 Task: Add a condition where "Channel Is Web Widget" in pending tickets.
Action: Mouse moved to (53, 367)
Screenshot: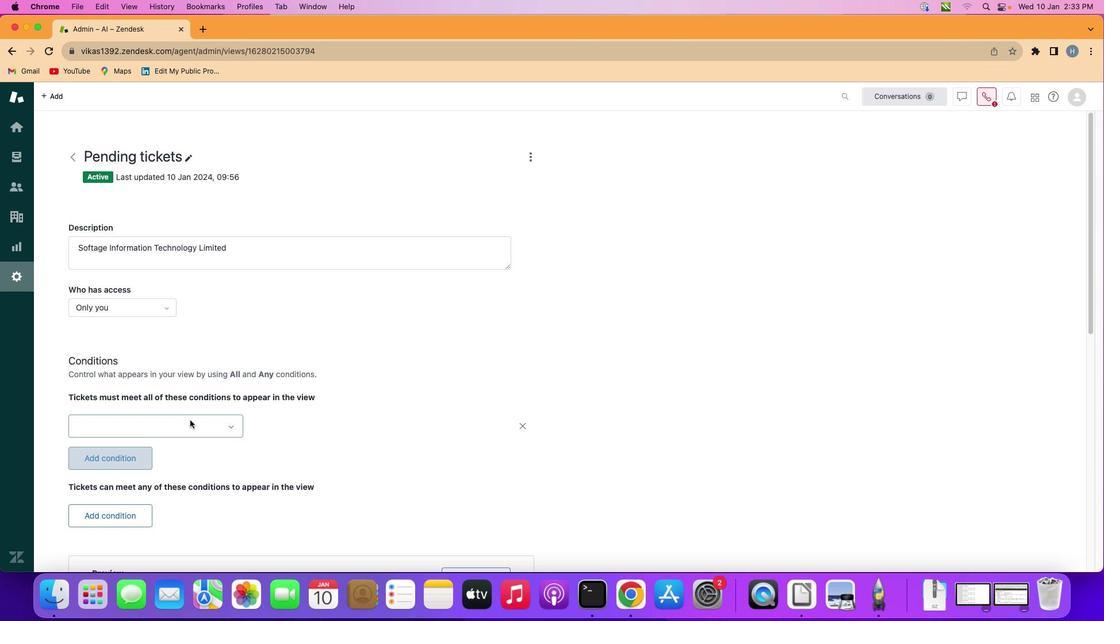 
Action: Mouse pressed left at (53, 367)
Screenshot: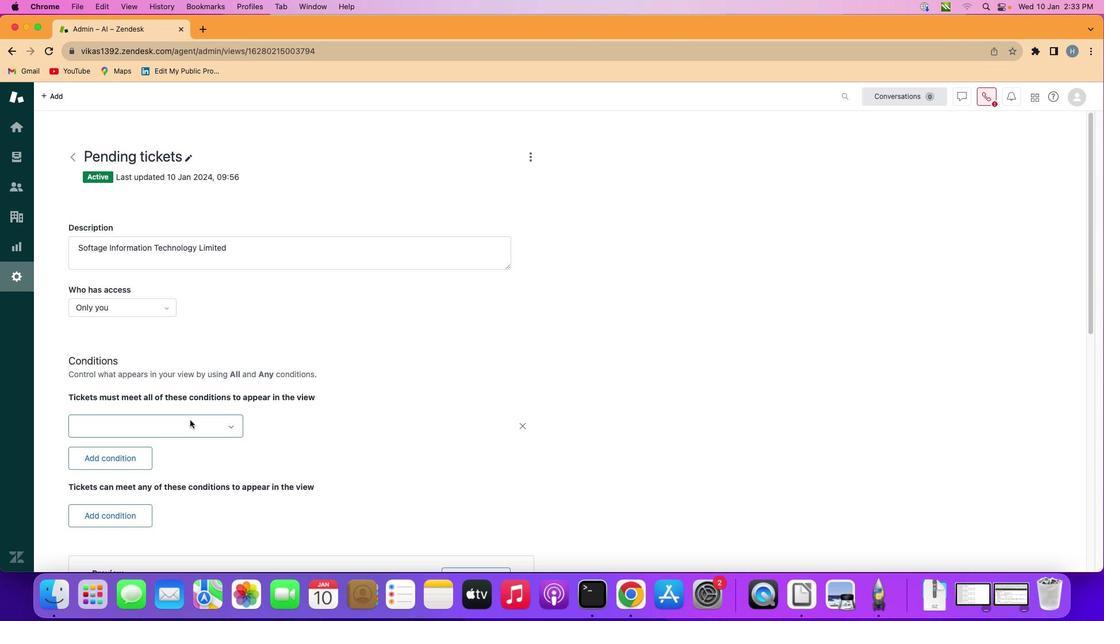 
Action: Mouse moved to (134, 363)
Screenshot: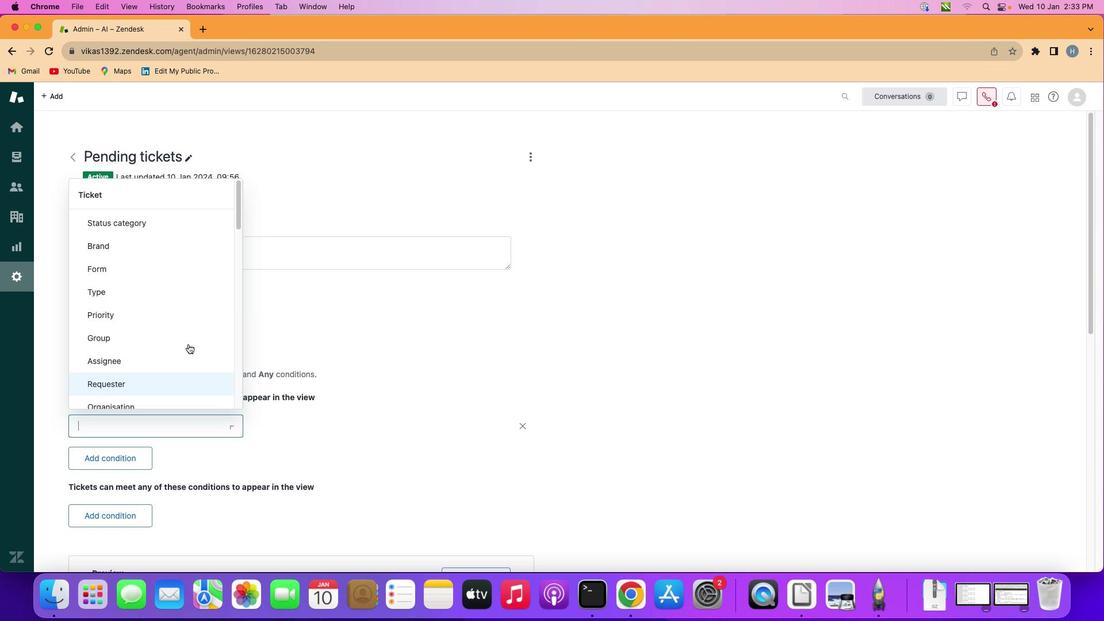 
Action: Mouse pressed left at (134, 363)
Screenshot: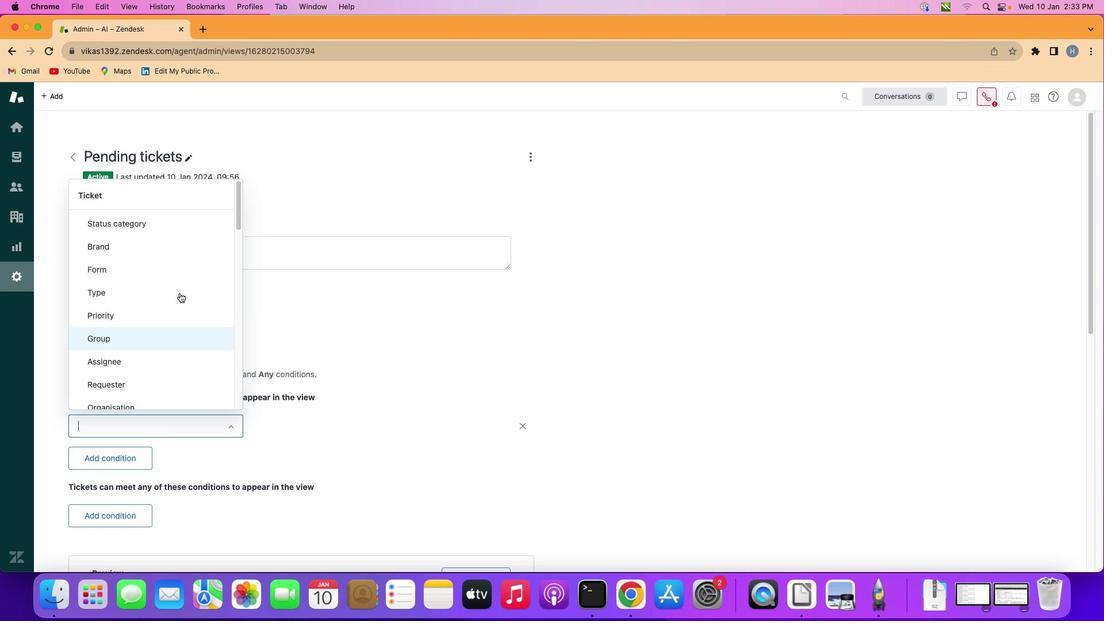 
Action: Mouse moved to (122, 239)
Screenshot: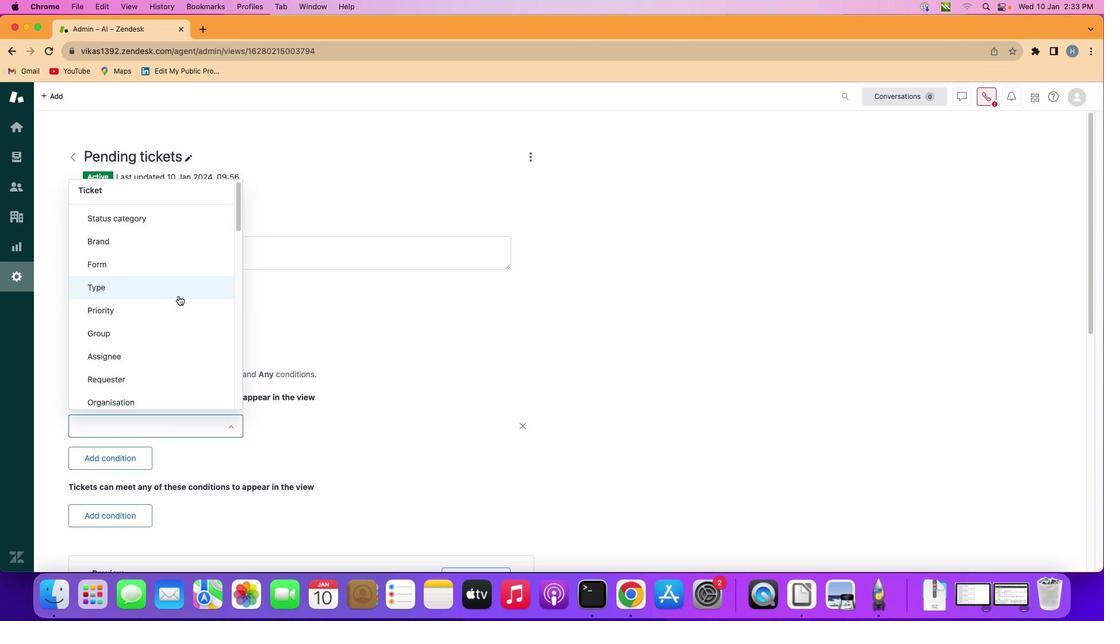 
Action: Mouse scrolled (122, 239) with delta (-55, -56)
Screenshot: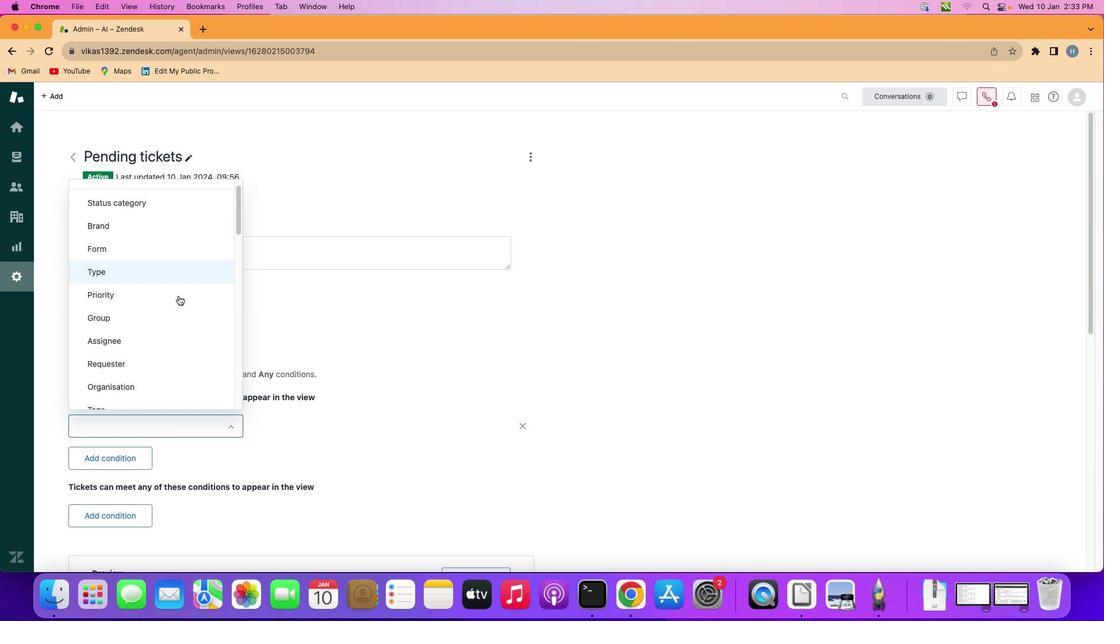 
Action: Mouse scrolled (122, 239) with delta (-55, -56)
Screenshot: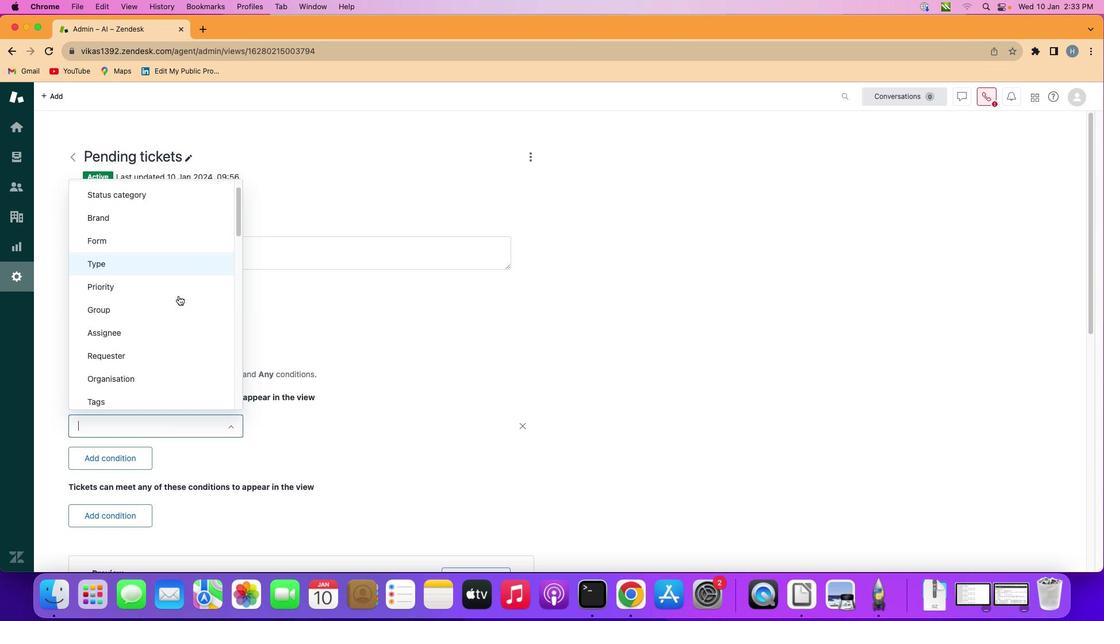 
Action: Mouse scrolled (122, 239) with delta (-55, -55)
Screenshot: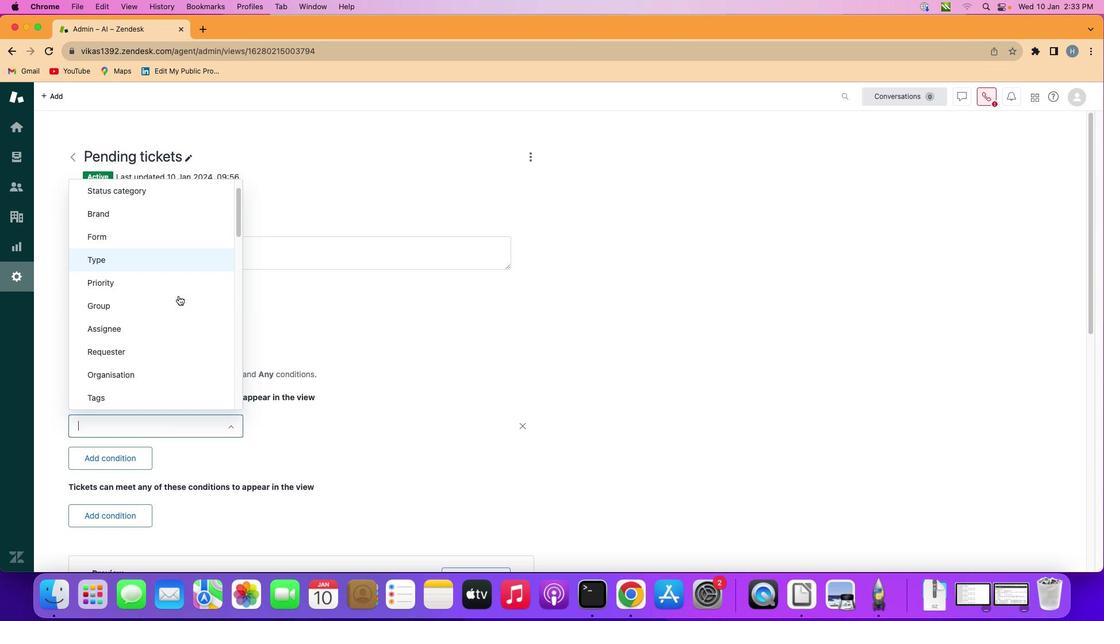 
Action: Mouse scrolled (122, 239) with delta (-55, -56)
Screenshot: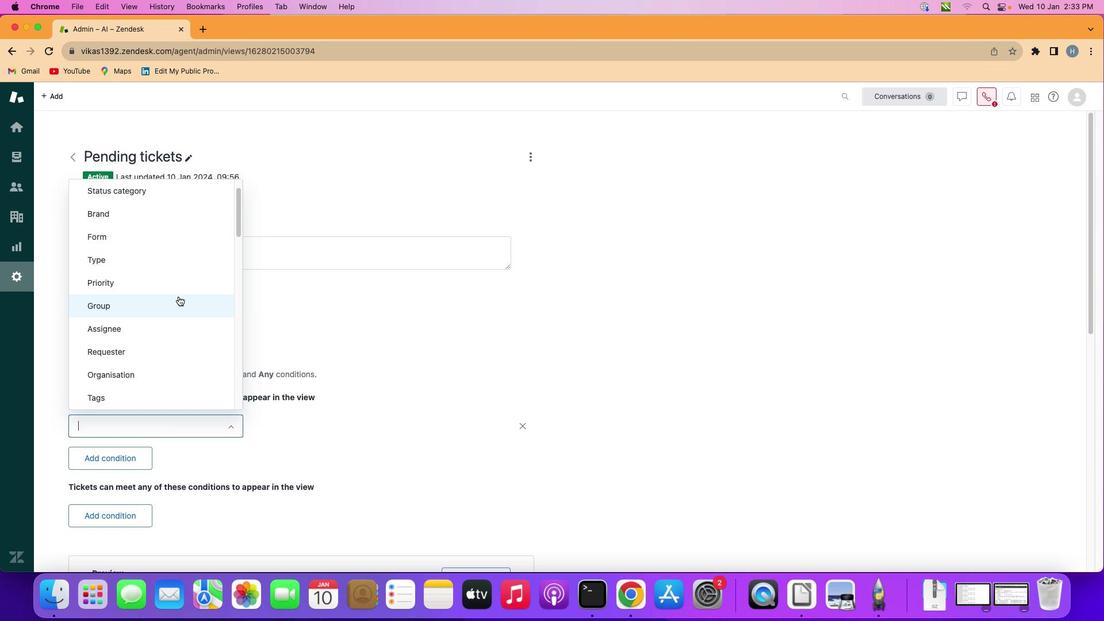 
Action: Mouse scrolled (122, 239) with delta (-55, -56)
Screenshot: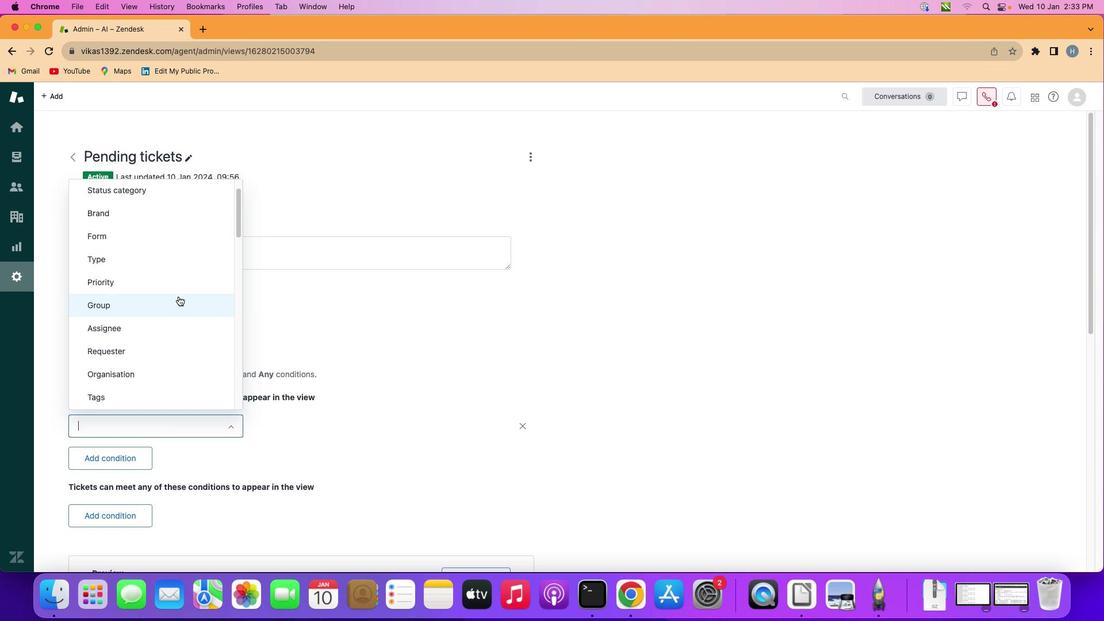 
Action: Mouse moved to (121, 239)
Screenshot: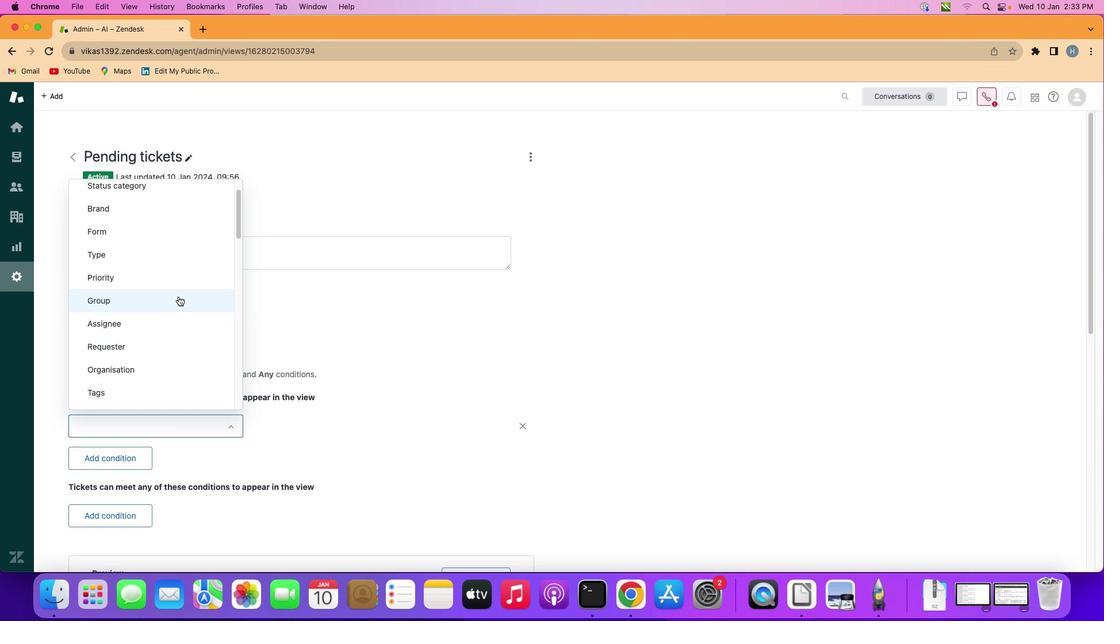 
Action: Mouse scrolled (121, 239) with delta (-55, -56)
Screenshot: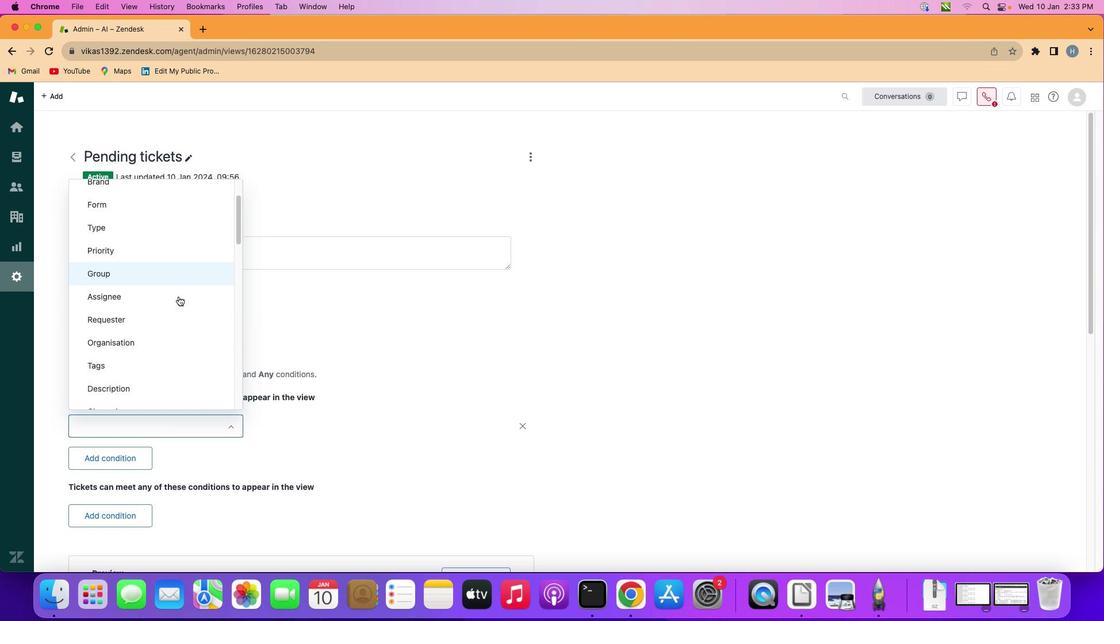 
Action: Mouse scrolled (121, 239) with delta (-55, -56)
Screenshot: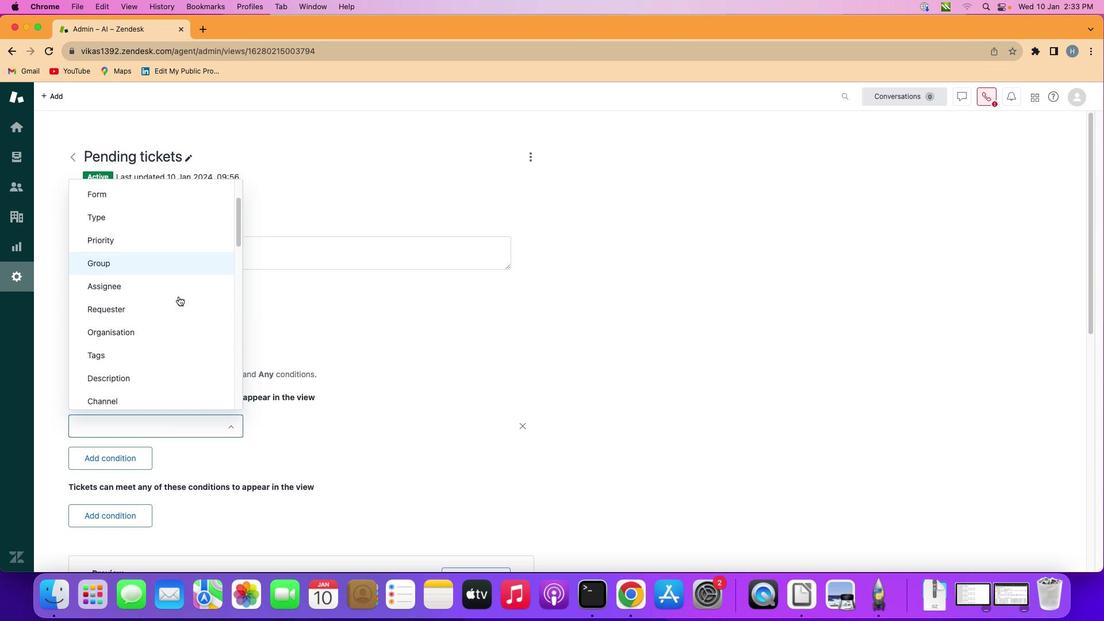 
Action: Mouse scrolled (121, 239) with delta (-55, -56)
Screenshot: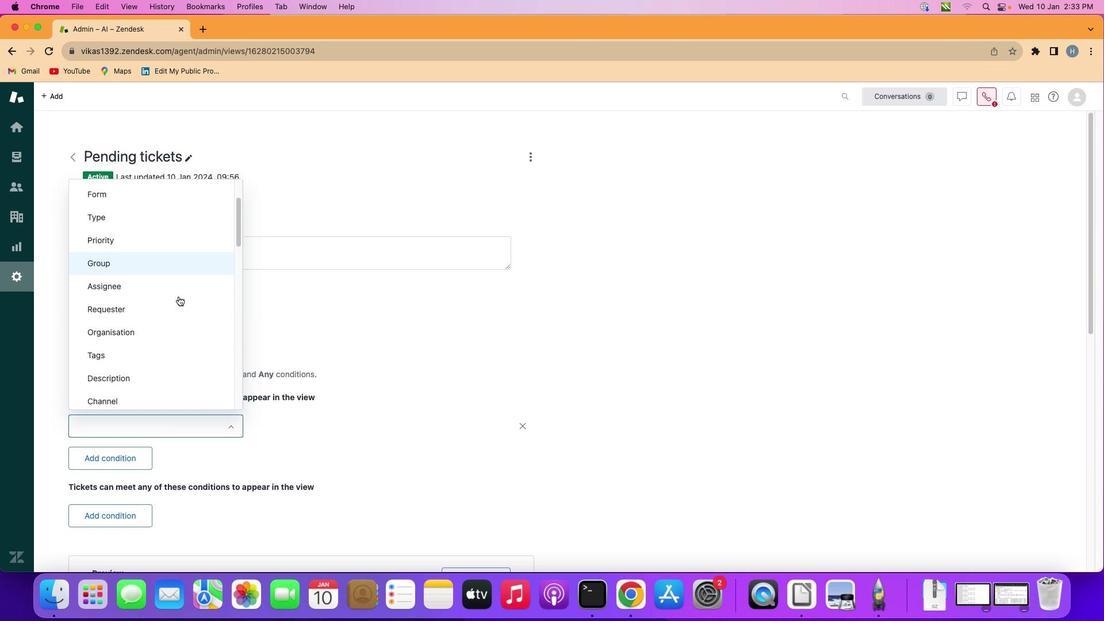
Action: Mouse scrolled (121, 239) with delta (-55, -56)
Screenshot: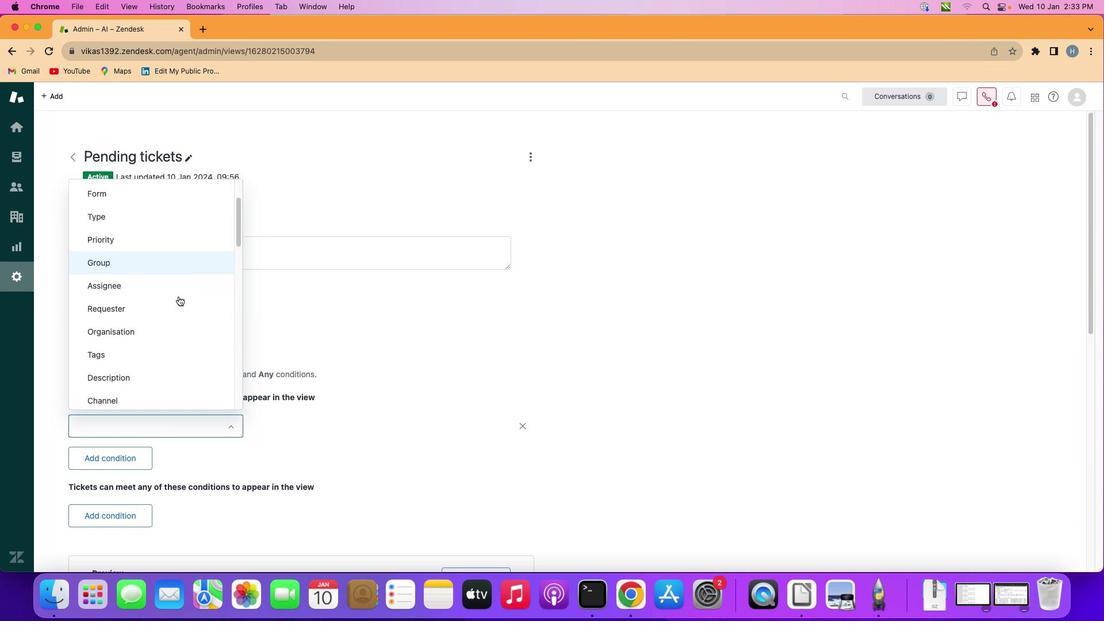 
Action: Mouse scrolled (121, 239) with delta (-55, -56)
Screenshot: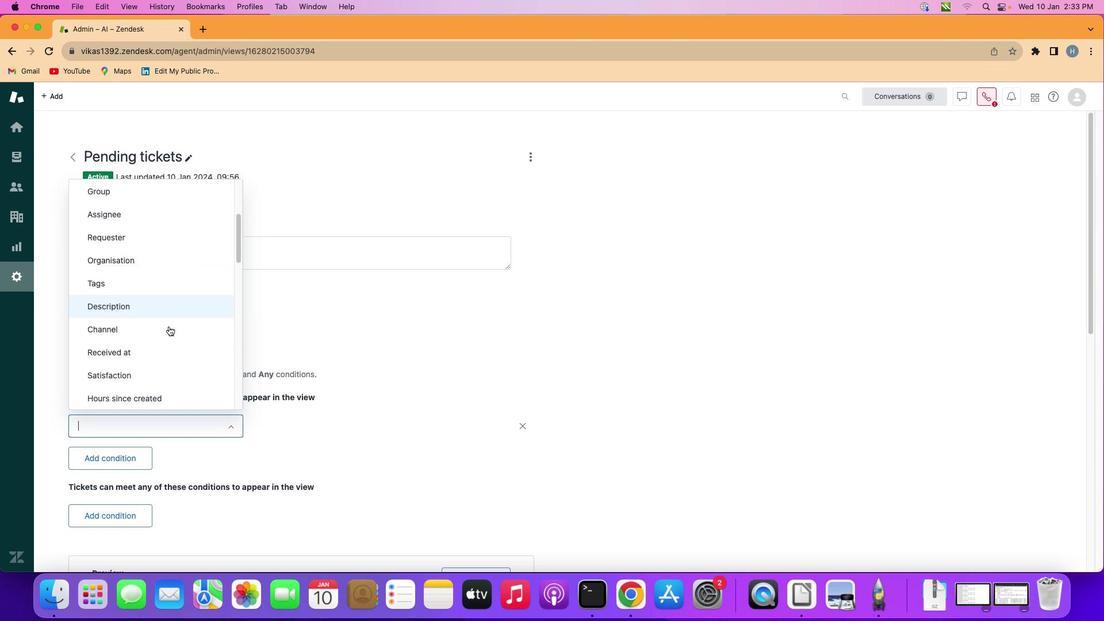 
Action: Mouse scrolled (121, 239) with delta (-55, -56)
Screenshot: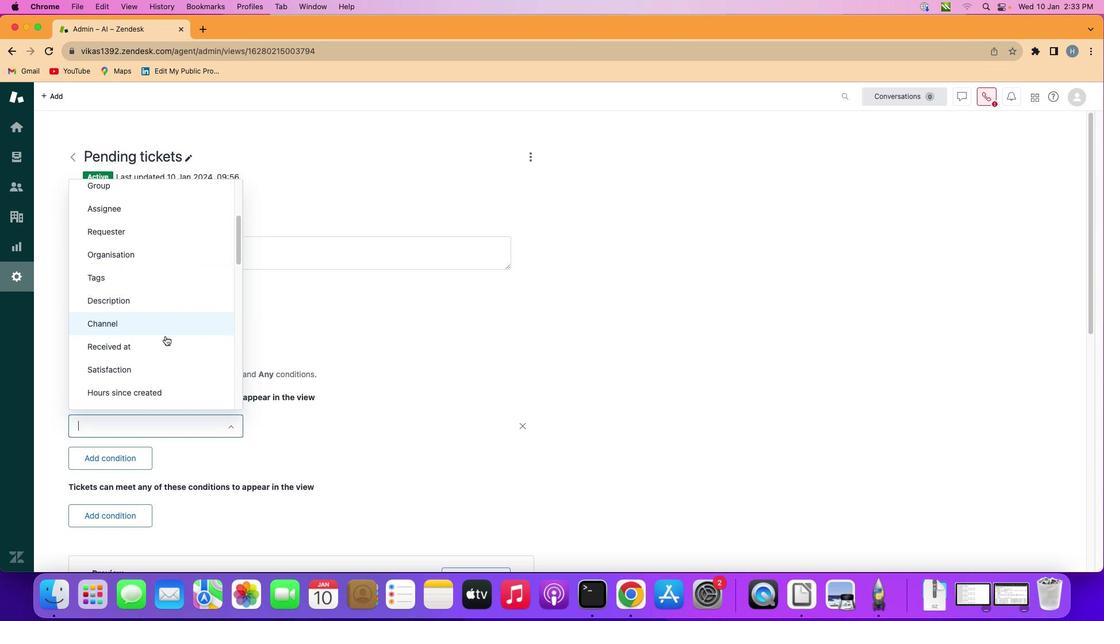 
Action: Mouse scrolled (121, 239) with delta (-55, -56)
Screenshot: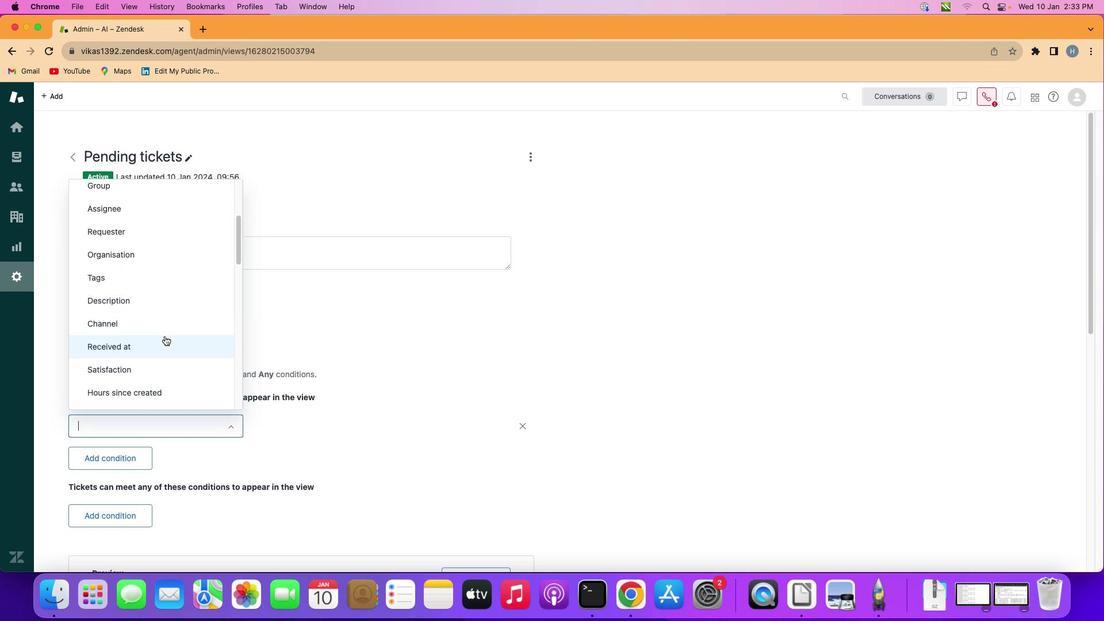 
Action: Mouse scrolled (121, 239) with delta (-55, -56)
Screenshot: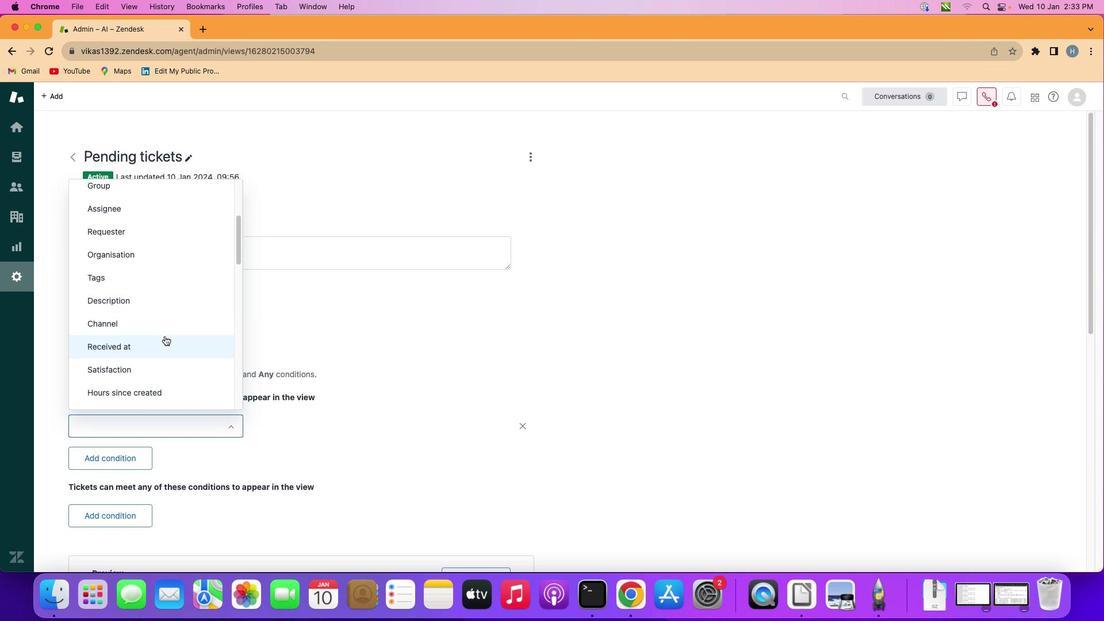 
Action: Mouse moved to (112, 271)
Screenshot: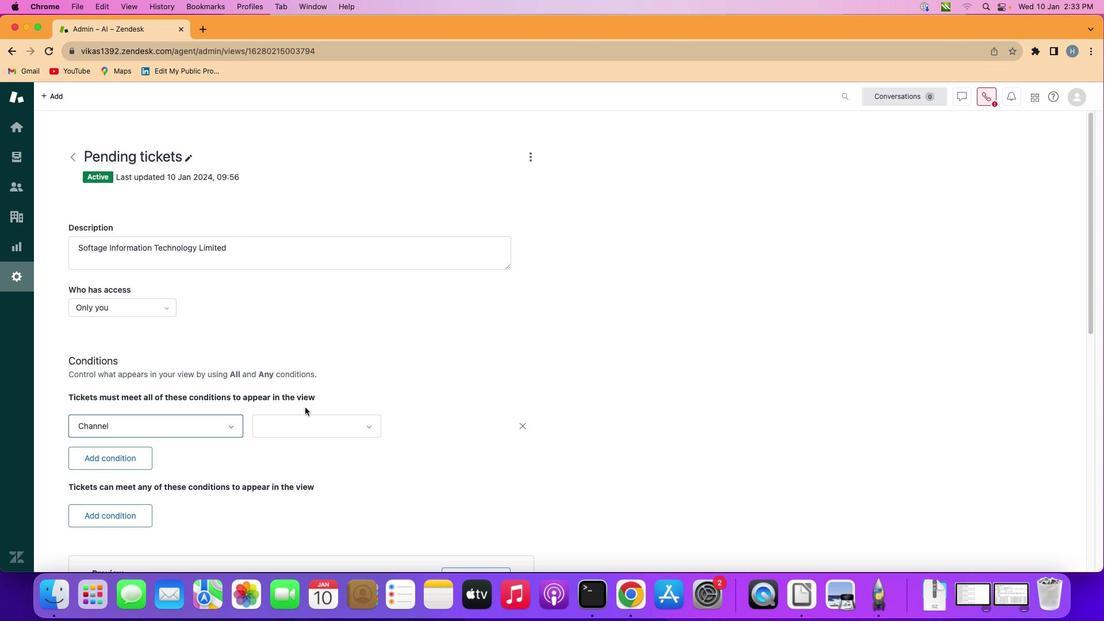 
Action: Mouse pressed left at (112, 271)
Screenshot: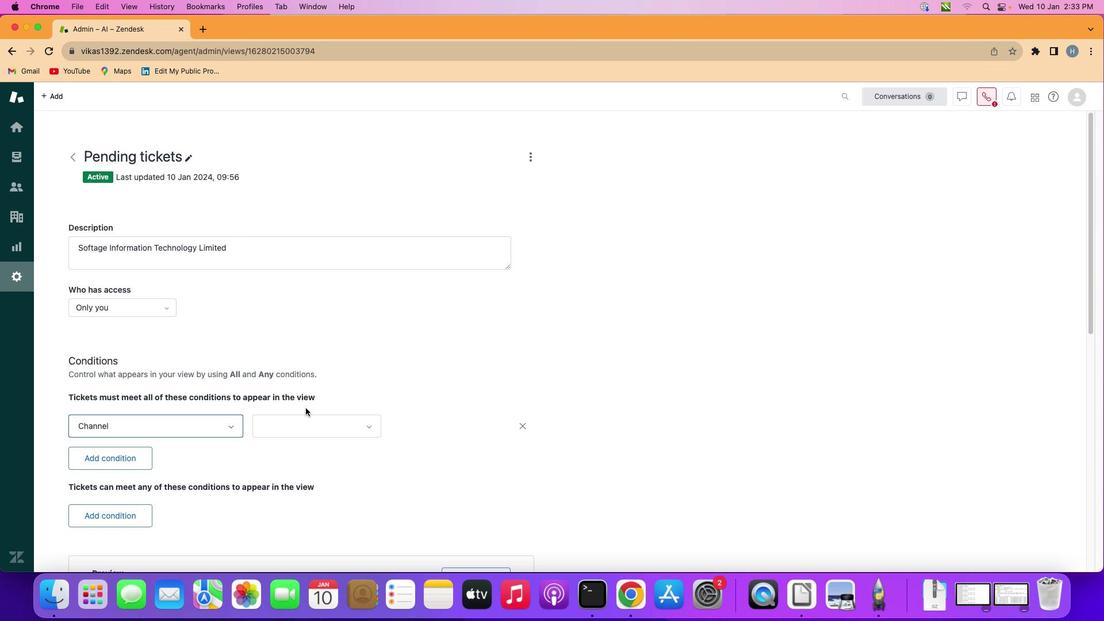 
Action: Mouse moved to (251, 366)
Screenshot: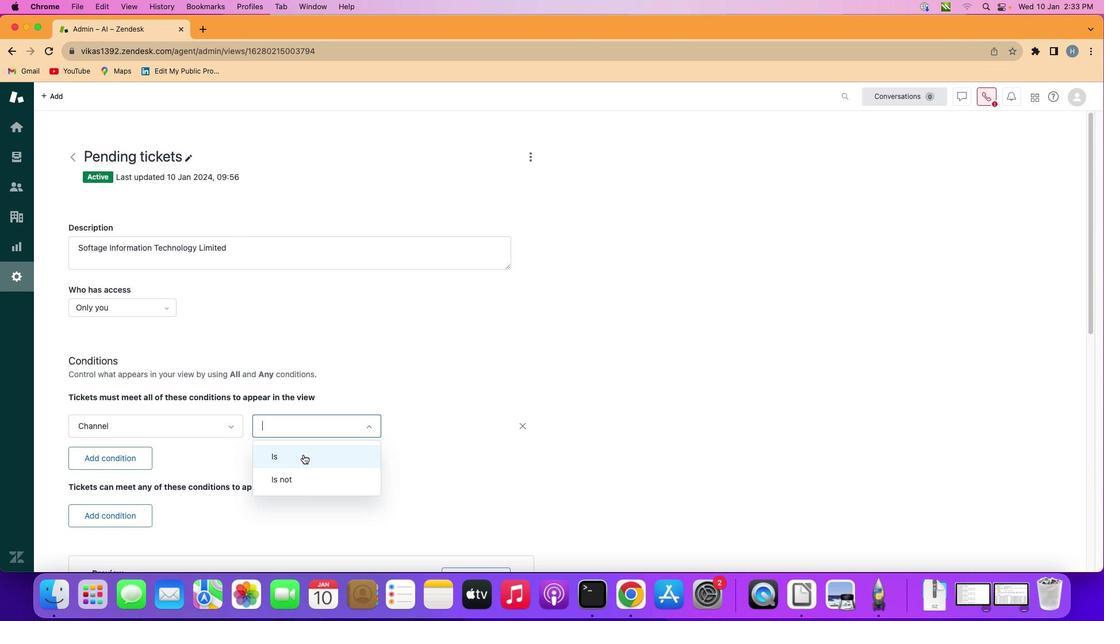 
Action: Mouse pressed left at (251, 366)
Screenshot: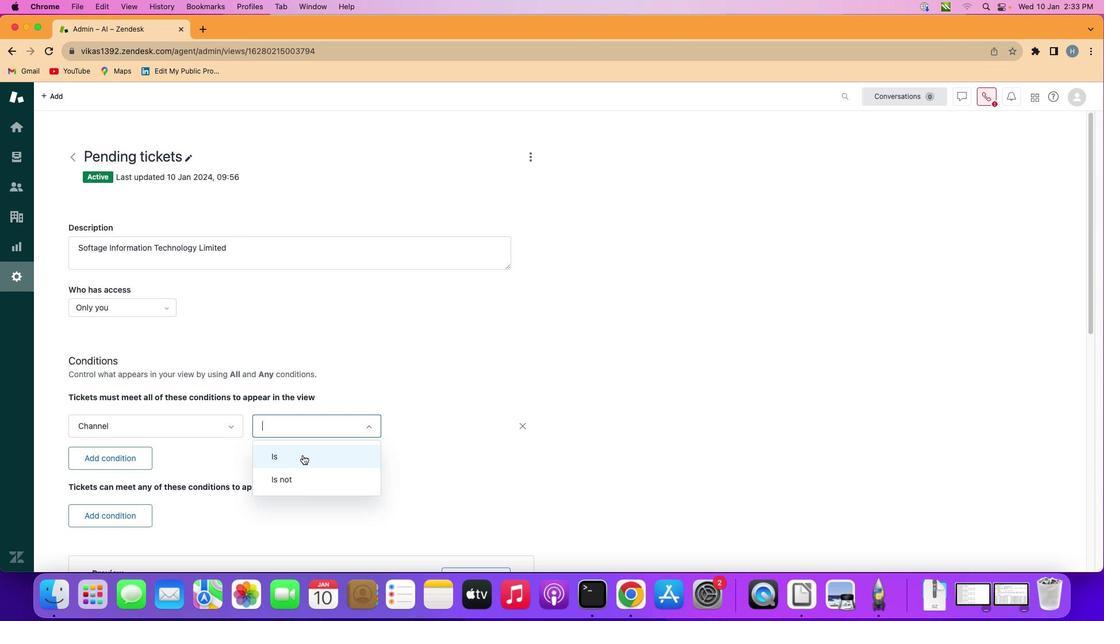
Action: Mouse moved to (246, 398)
Screenshot: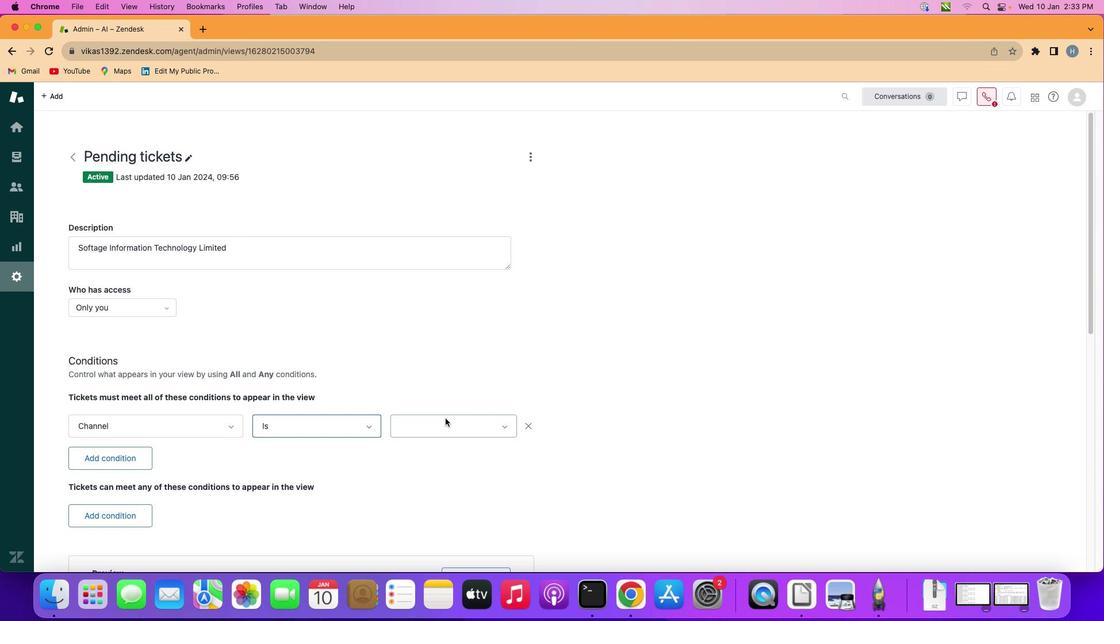 
Action: Mouse pressed left at (246, 398)
Screenshot: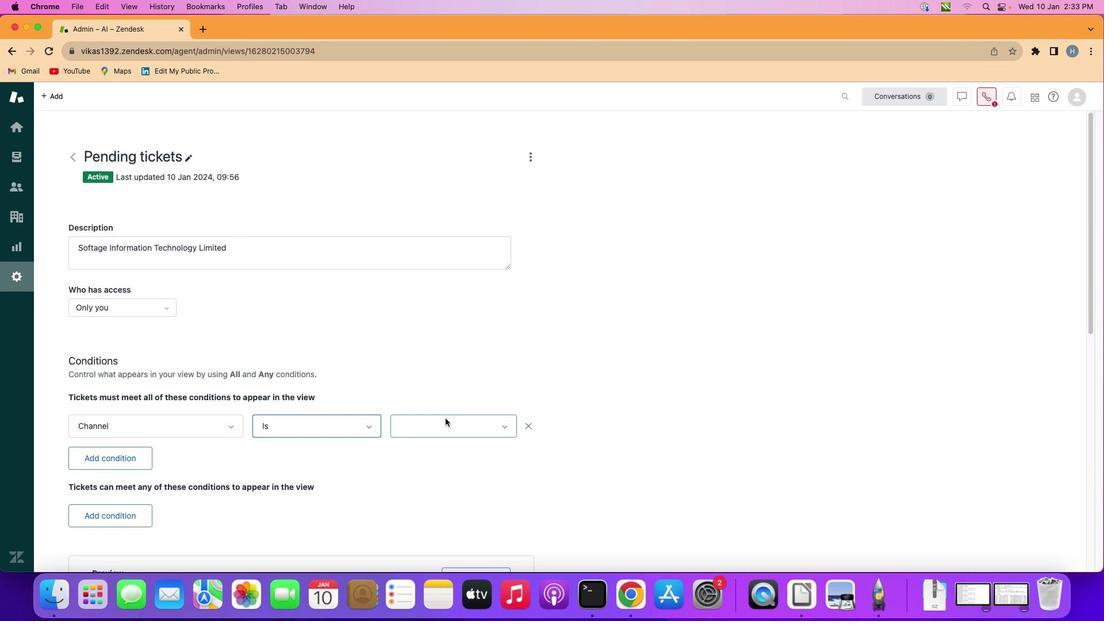 
Action: Mouse moved to (389, 361)
Screenshot: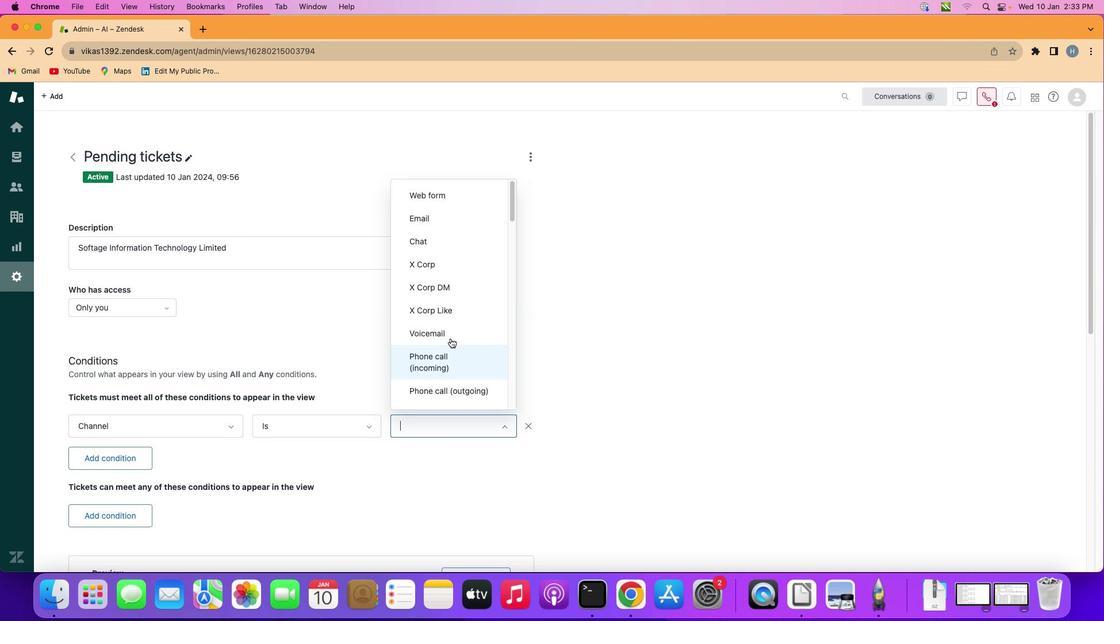 
Action: Mouse pressed left at (389, 361)
Screenshot: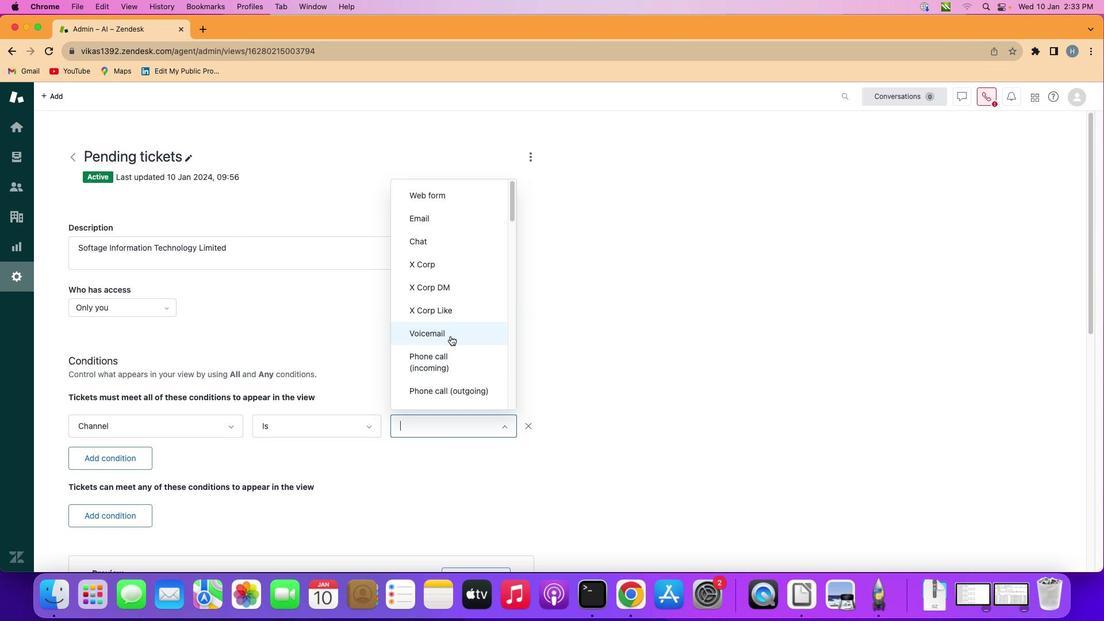 
Action: Mouse moved to (393, 276)
Screenshot: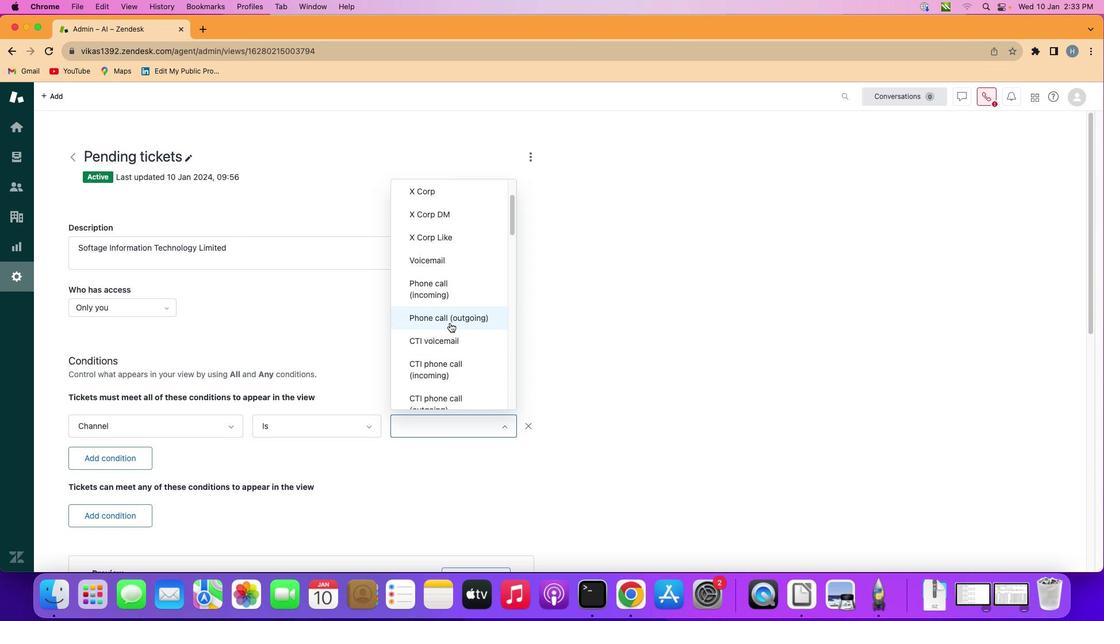 
Action: Mouse scrolled (393, 276) with delta (-55, -56)
Screenshot: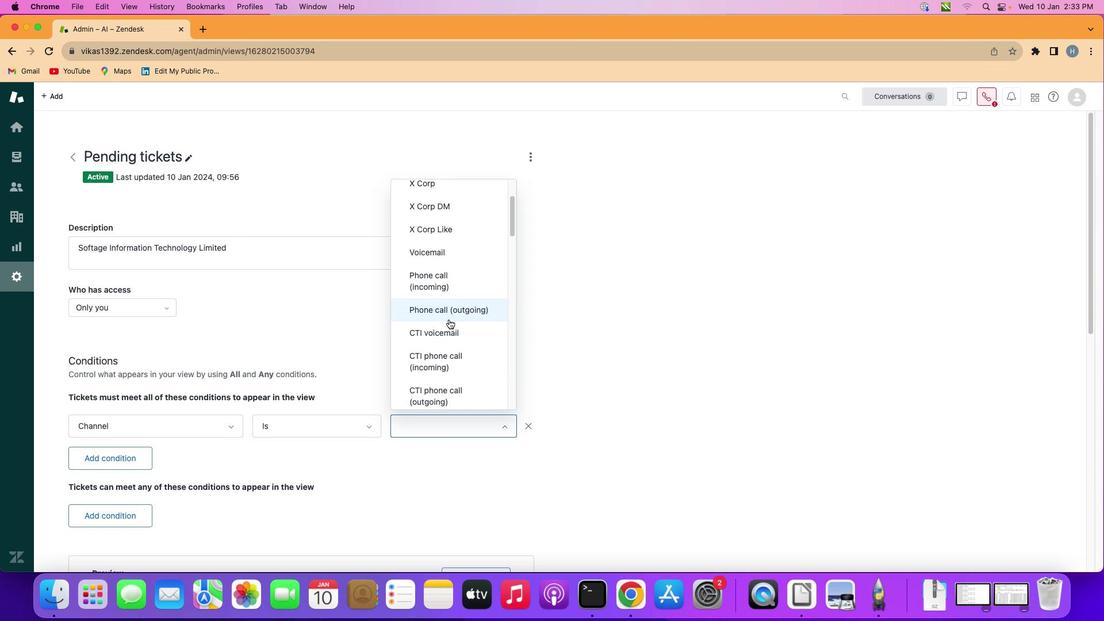 
Action: Mouse moved to (393, 276)
Screenshot: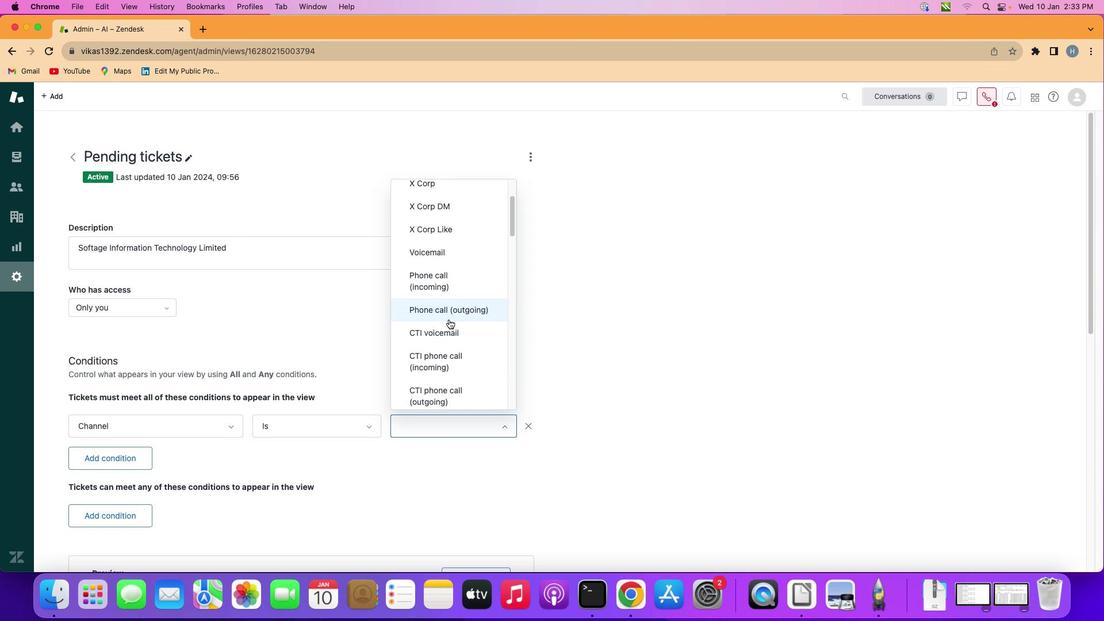 
Action: Mouse scrolled (393, 276) with delta (-55, -56)
Screenshot: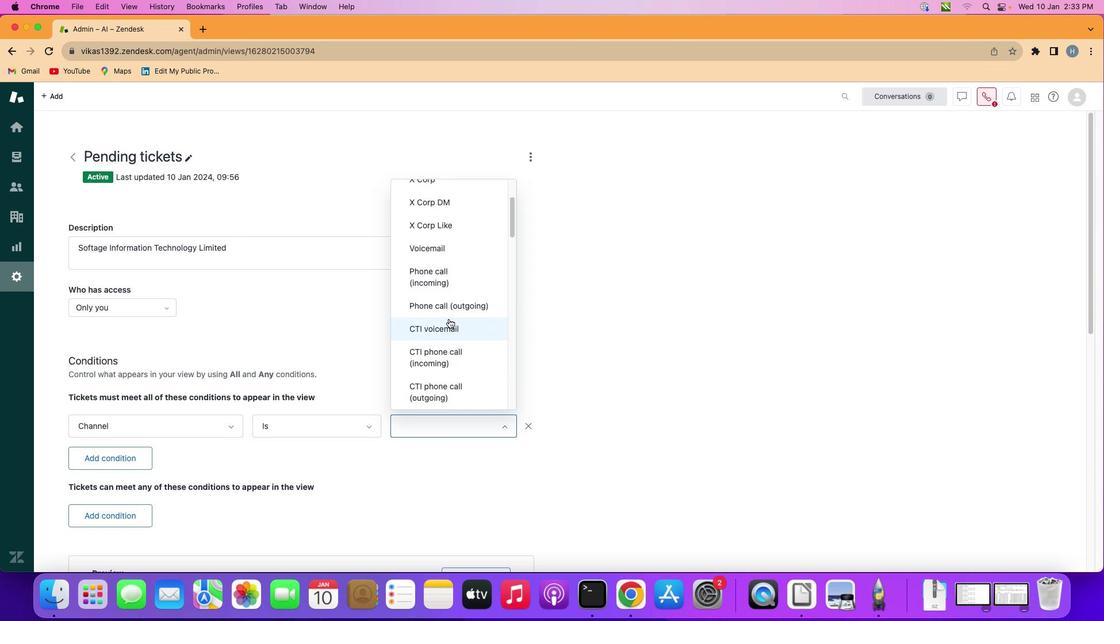 
Action: Mouse moved to (393, 276)
Screenshot: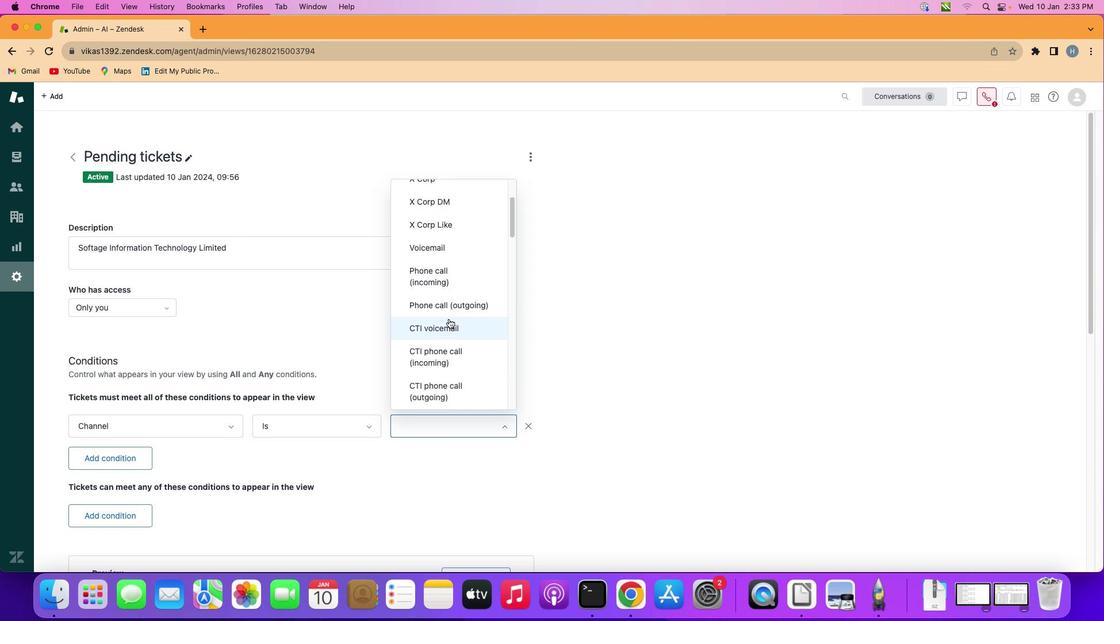 
Action: Mouse scrolled (393, 276) with delta (-55, -56)
Screenshot: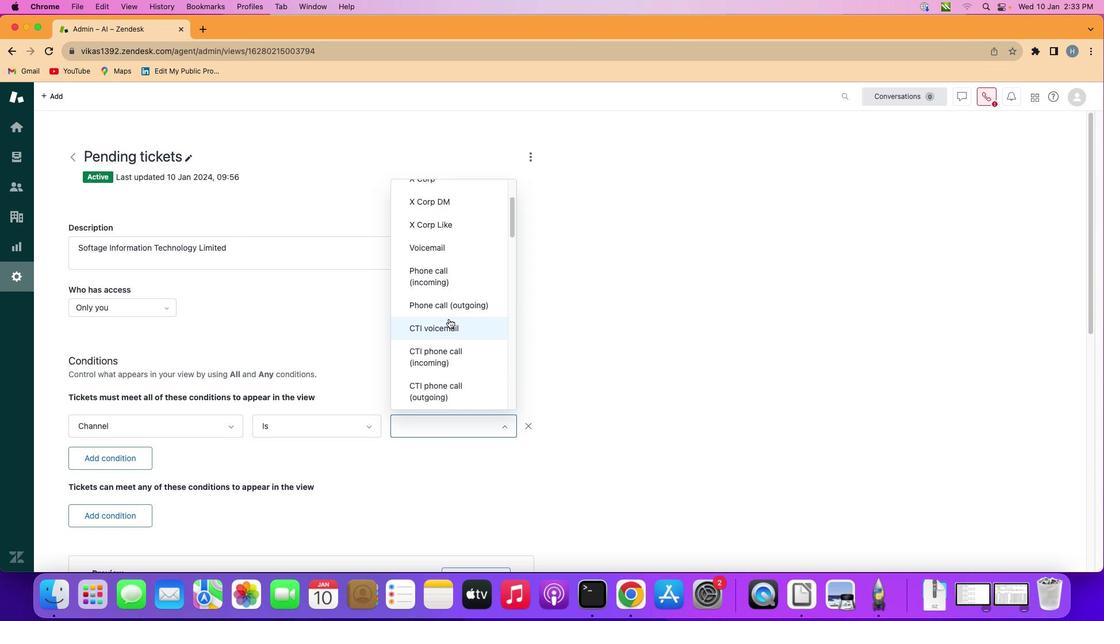 
Action: Mouse moved to (394, 276)
Screenshot: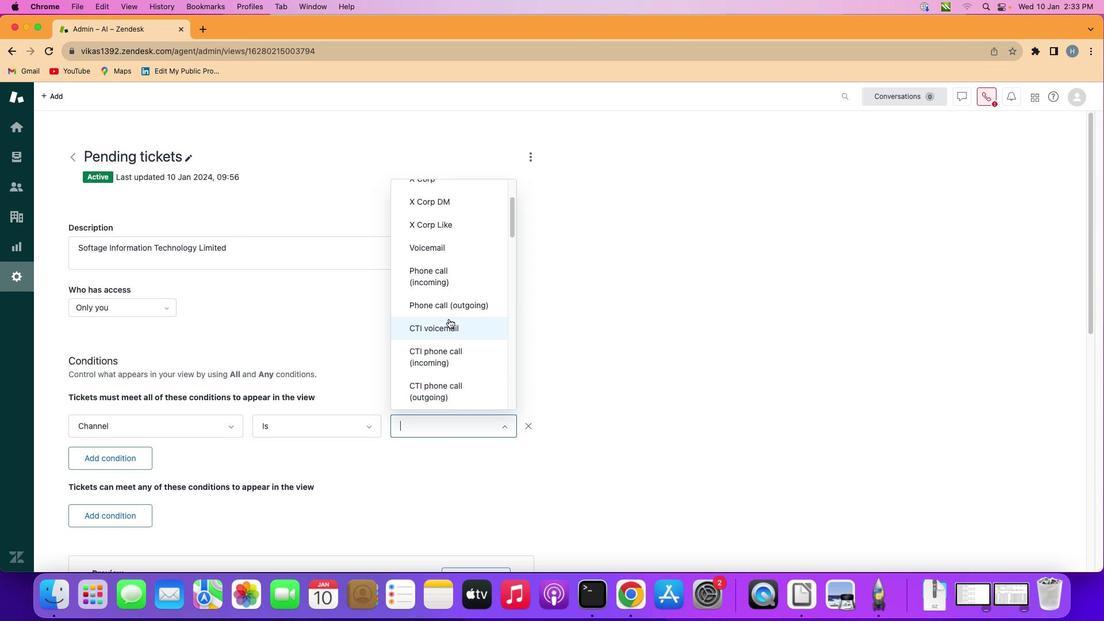 
Action: Mouse scrolled (394, 276) with delta (-55, -56)
Screenshot: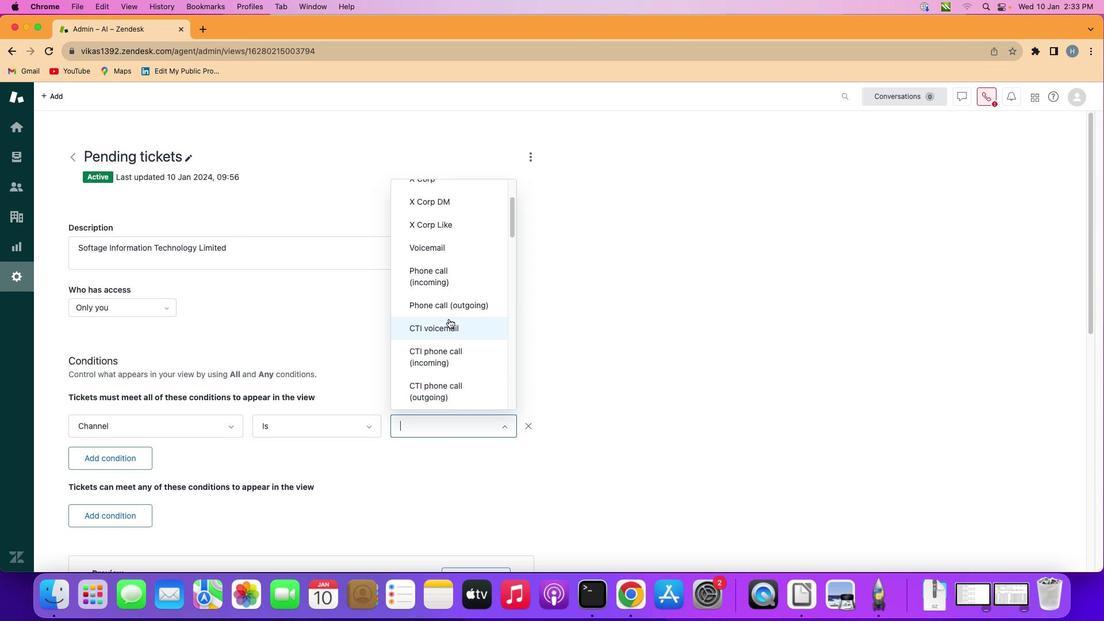 
Action: Mouse moved to (392, 262)
Screenshot: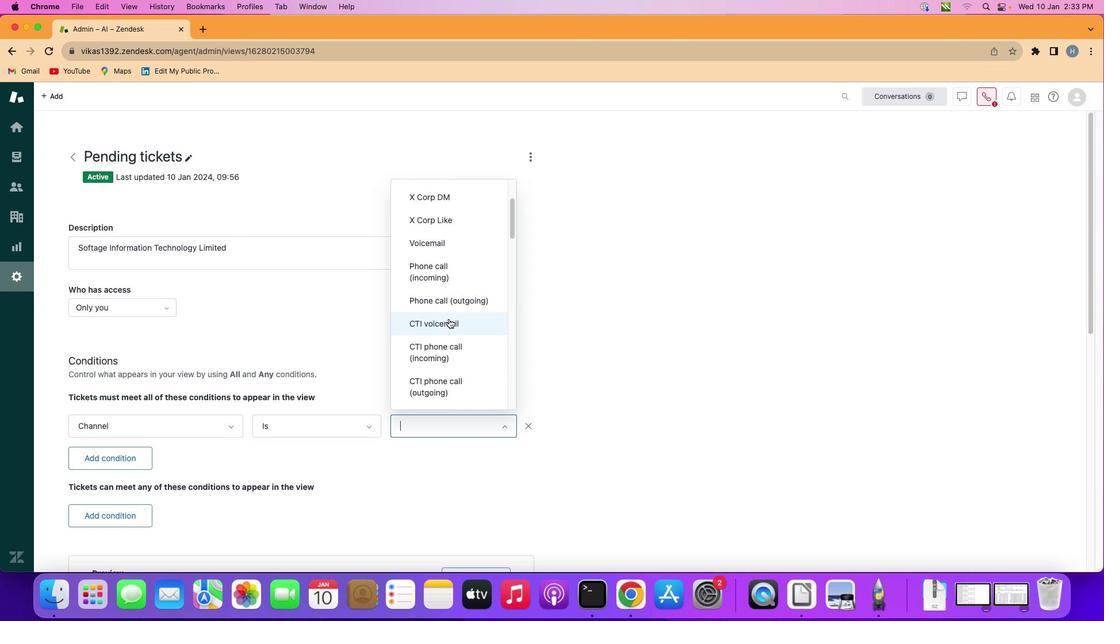 
Action: Mouse scrolled (392, 262) with delta (-55, -56)
Screenshot: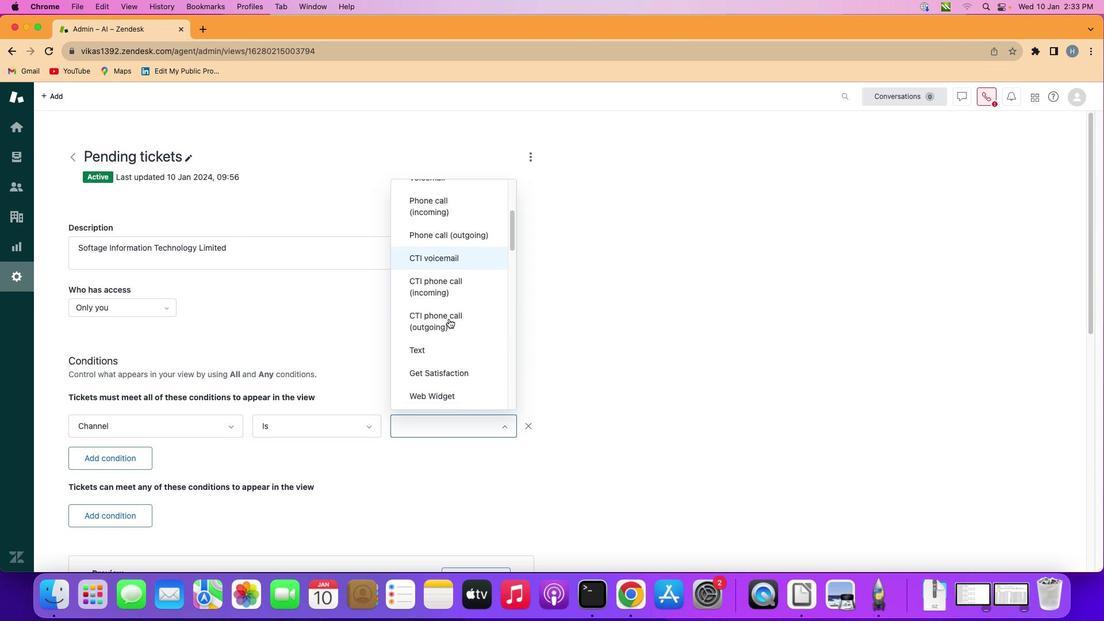 
Action: Mouse scrolled (392, 262) with delta (-55, -56)
Screenshot: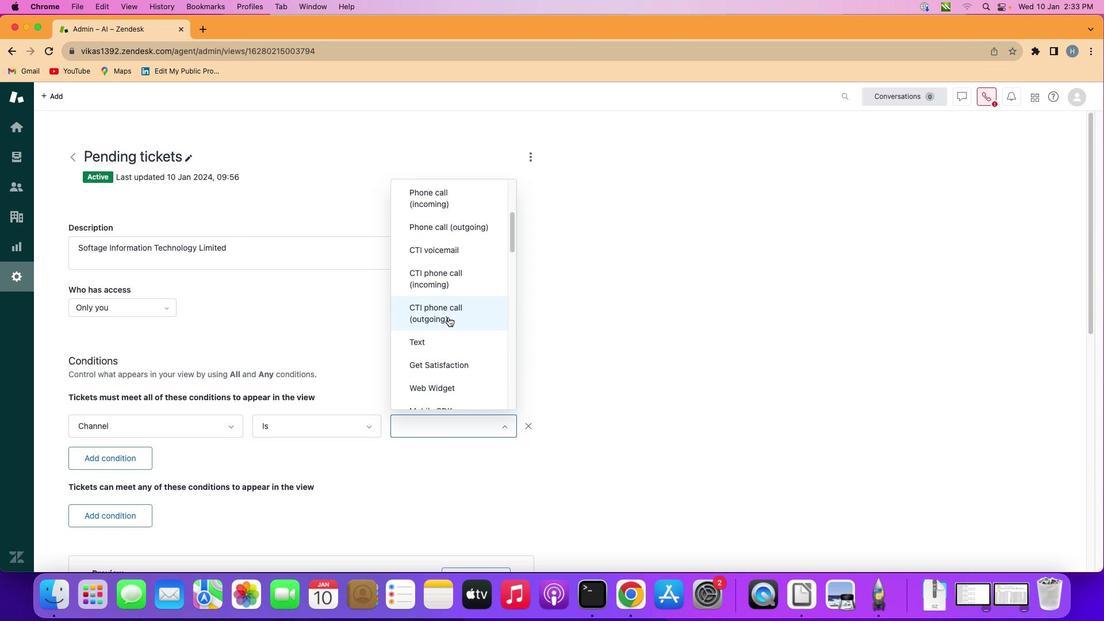 
Action: Mouse scrolled (392, 262) with delta (-55, -56)
Screenshot: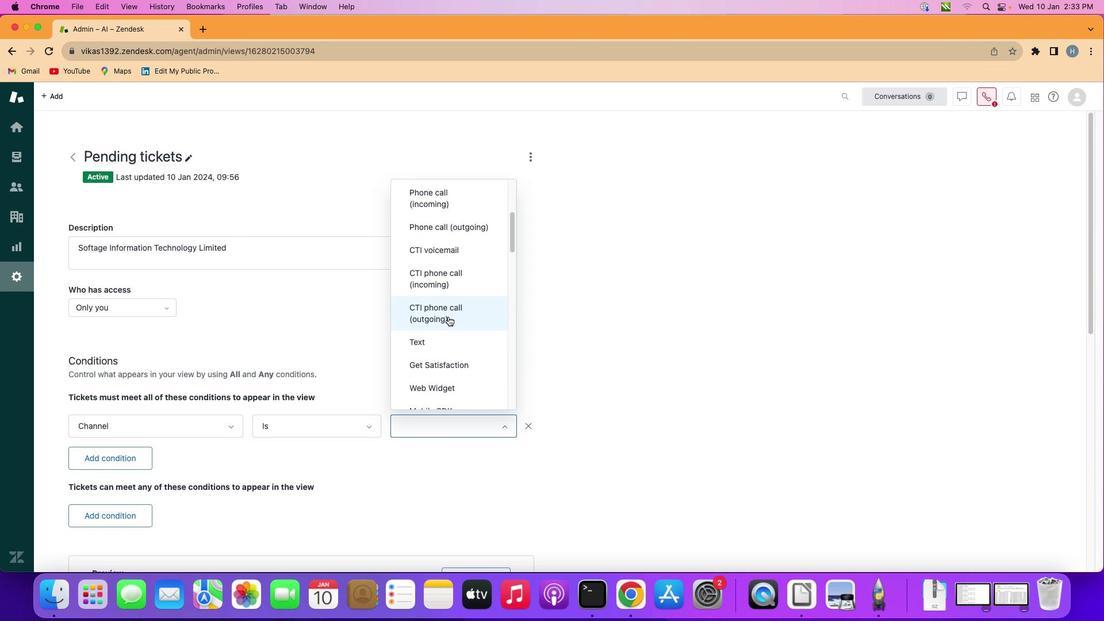
Action: Mouse scrolled (392, 262) with delta (-55, -56)
Screenshot: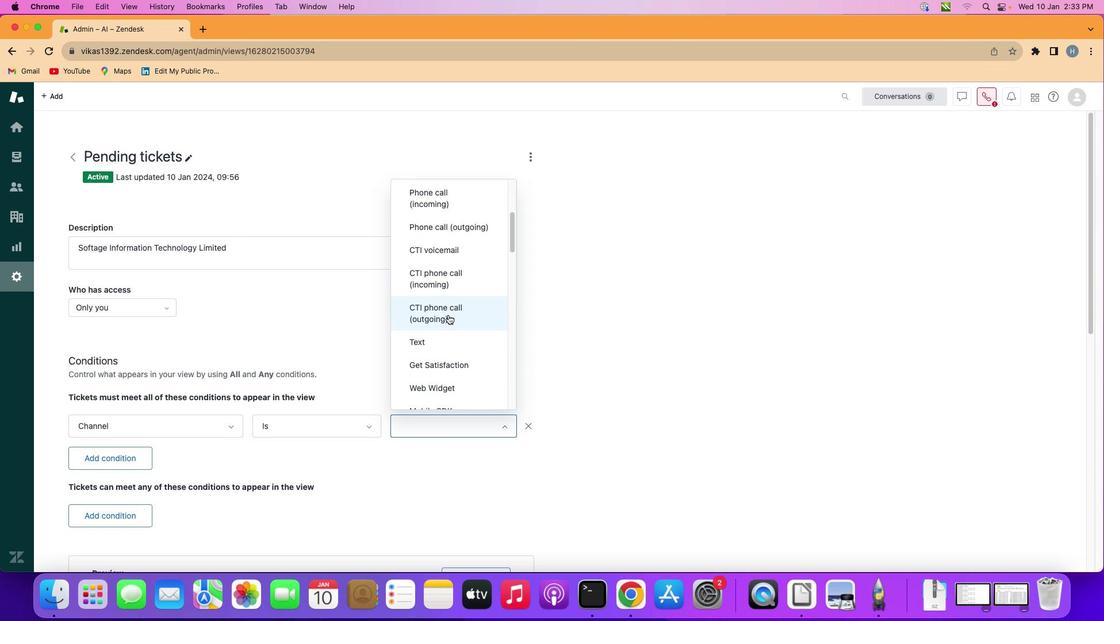 
Action: Mouse moved to (392, 258)
Screenshot: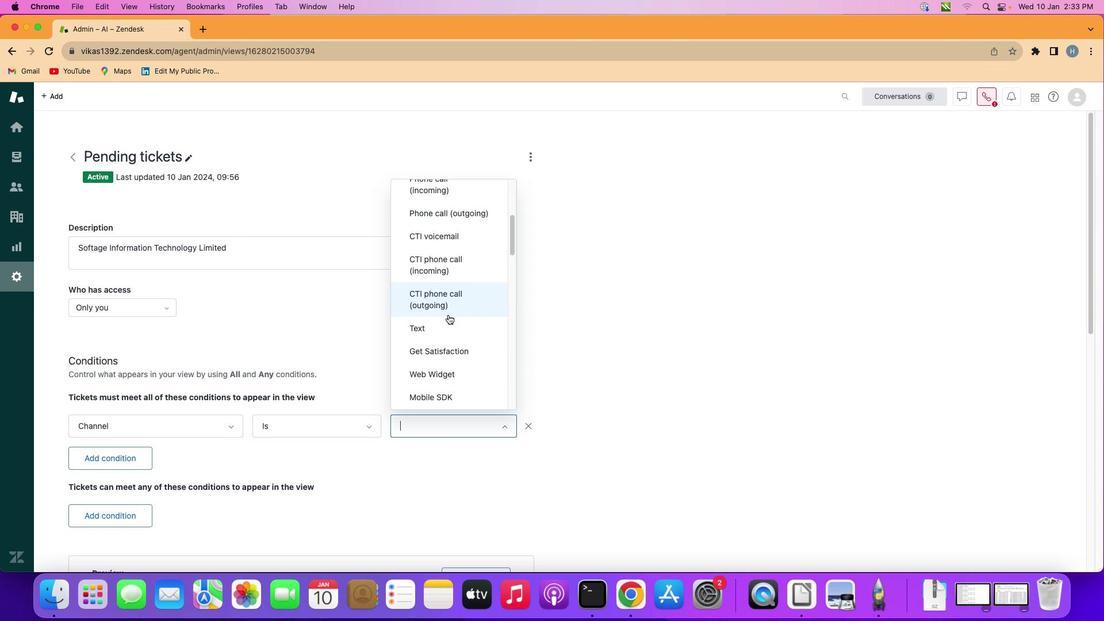 
Action: Mouse scrolled (392, 258) with delta (-55, -56)
Screenshot: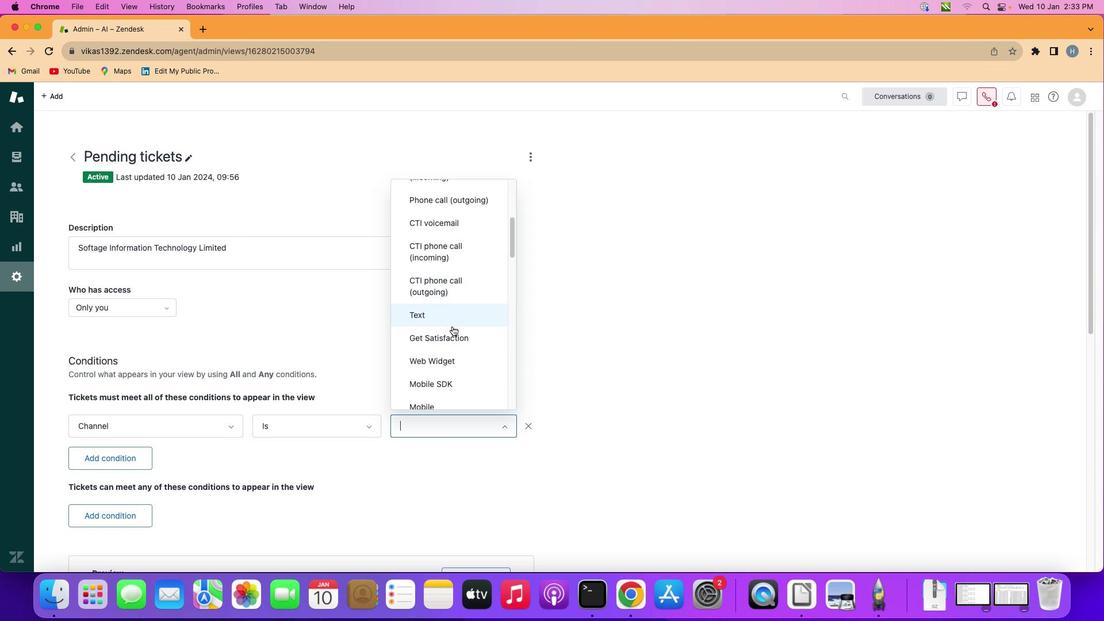 
Action: Mouse scrolled (392, 258) with delta (-55, -56)
Screenshot: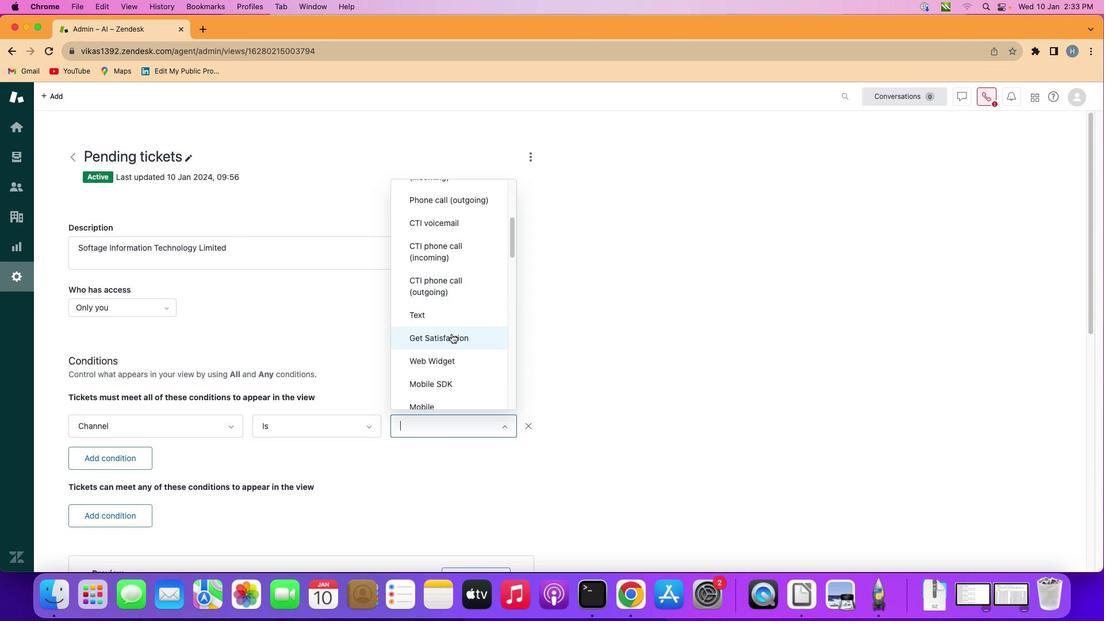 
Action: Mouse scrolled (392, 258) with delta (-55, -56)
Screenshot: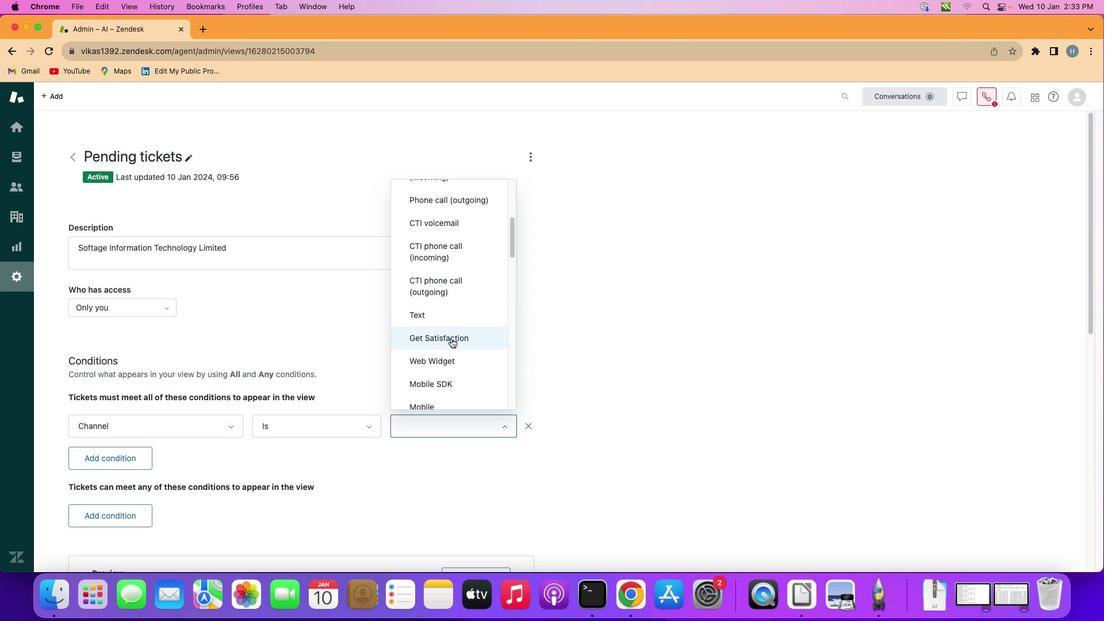 
Action: Mouse moved to (387, 300)
Screenshot: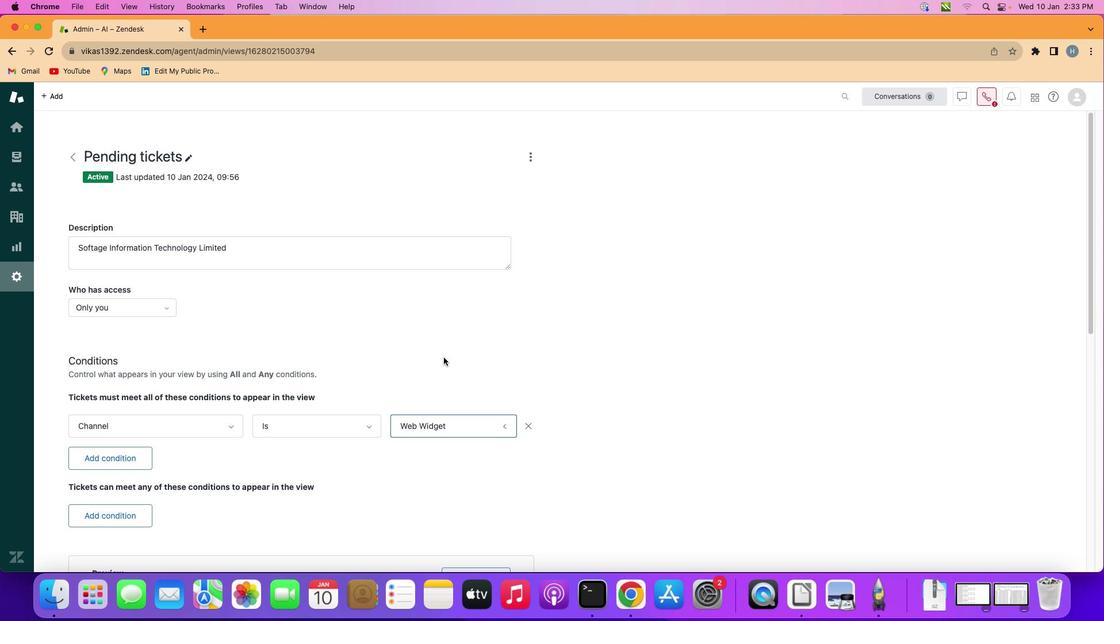 
Action: Mouse pressed left at (387, 300)
Screenshot: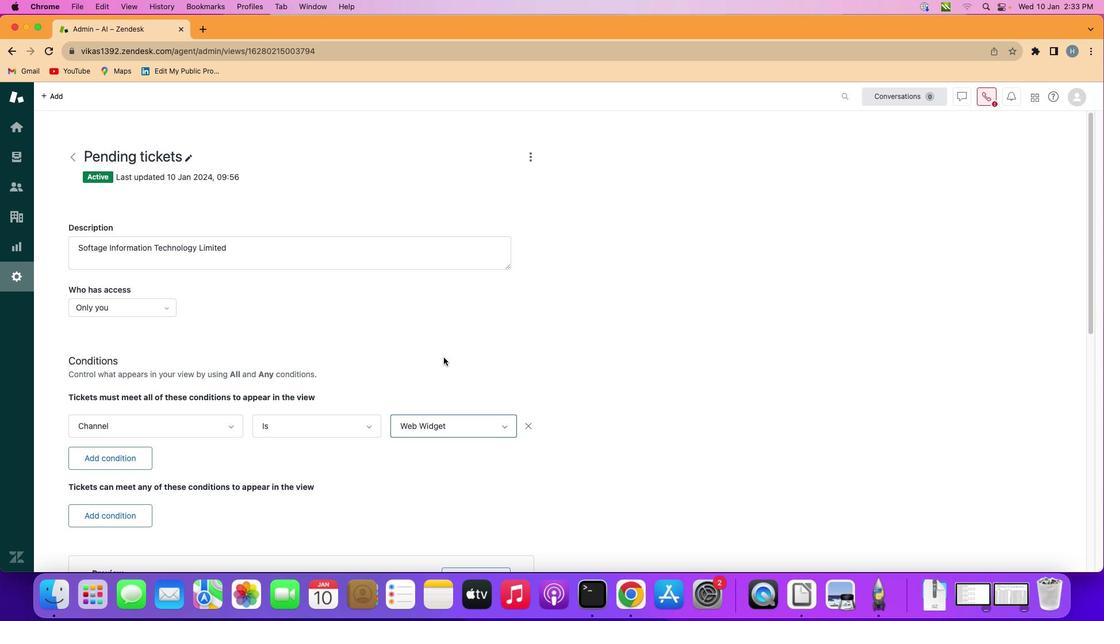 
Action: Mouse moved to (386, 303)
Screenshot: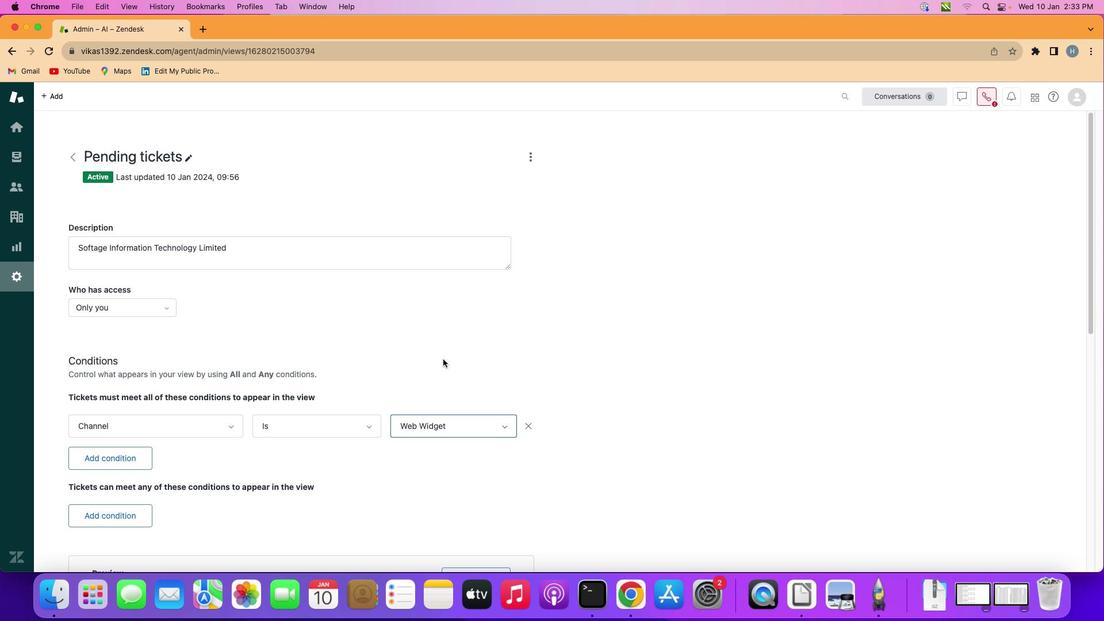
